 Task: Add Noosa Vanilla Bean Yoghurt to the cart.
Action: Mouse pressed left at (16, 144)
Screenshot: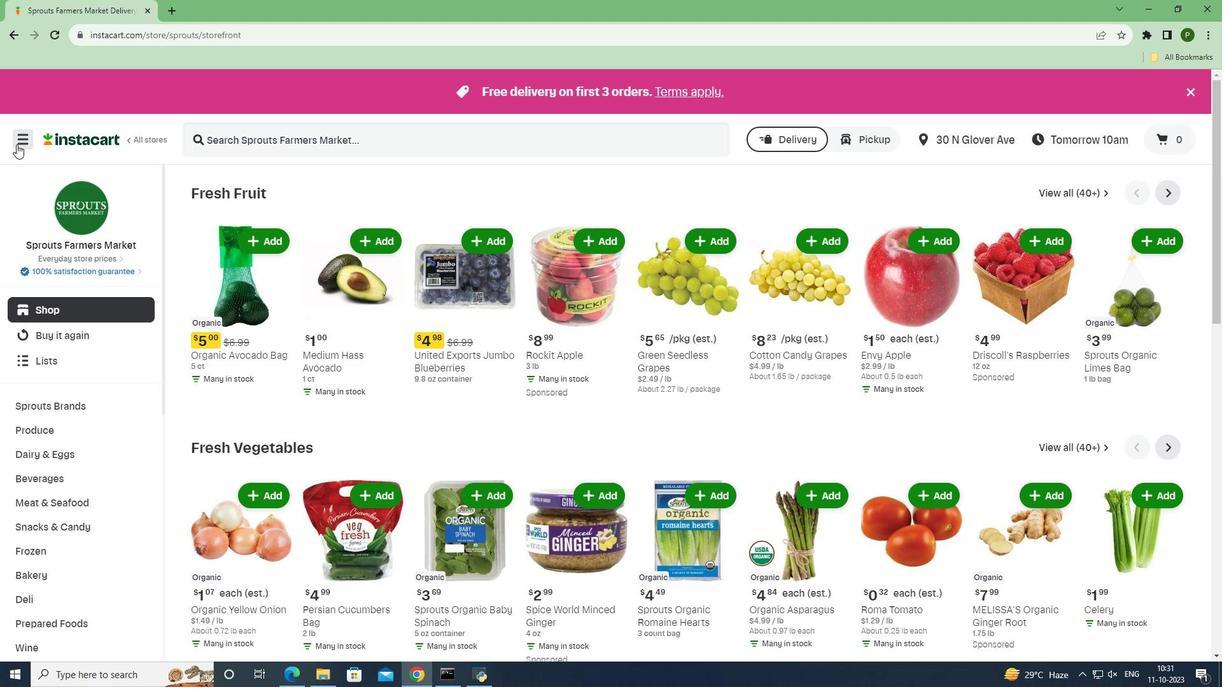 
Action: Mouse moved to (25, 339)
Screenshot: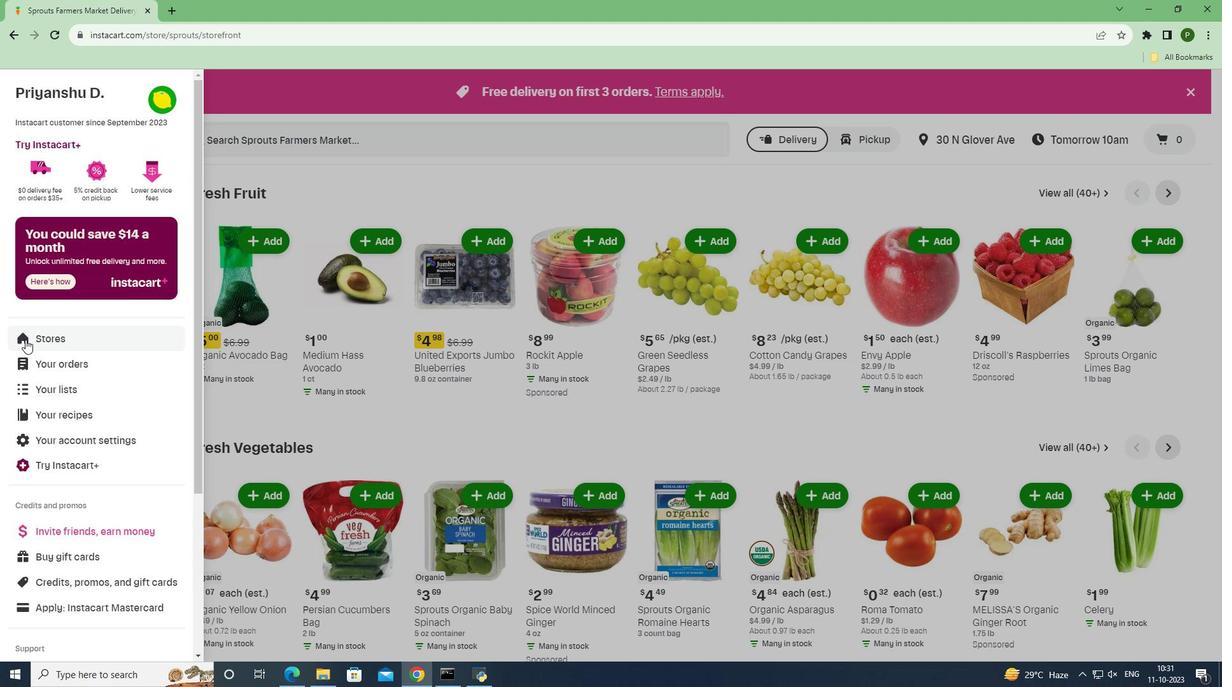 
Action: Mouse pressed left at (25, 339)
Screenshot: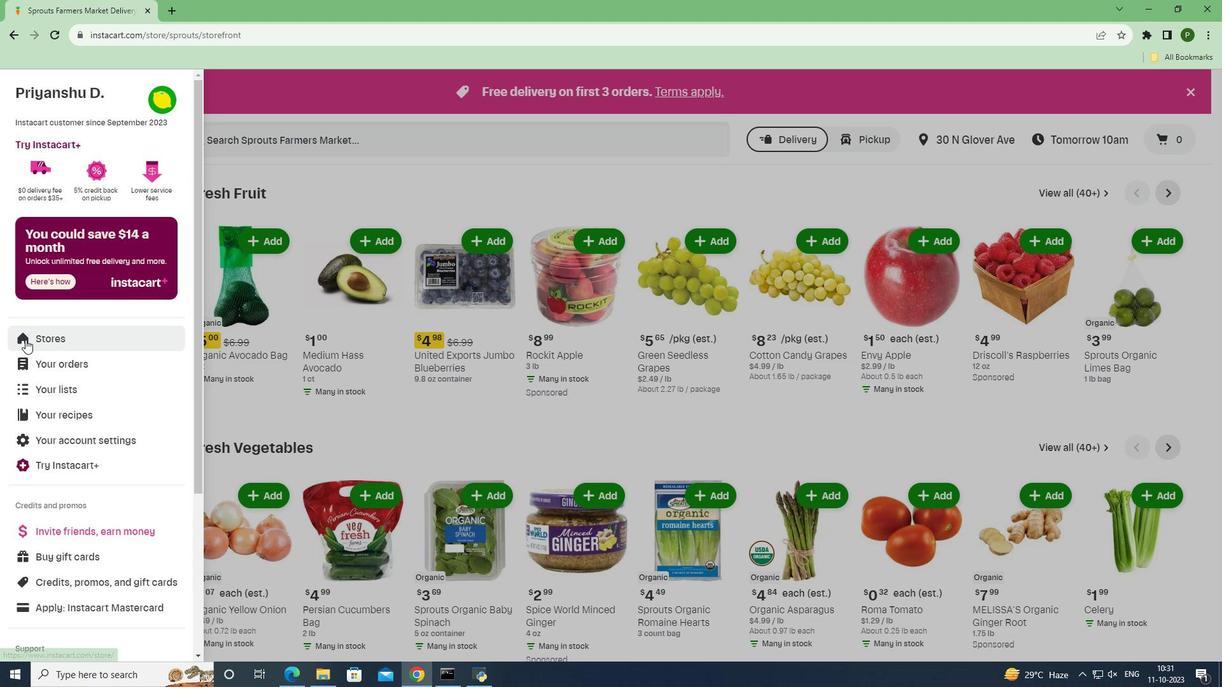 
Action: Mouse moved to (282, 145)
Screenshot: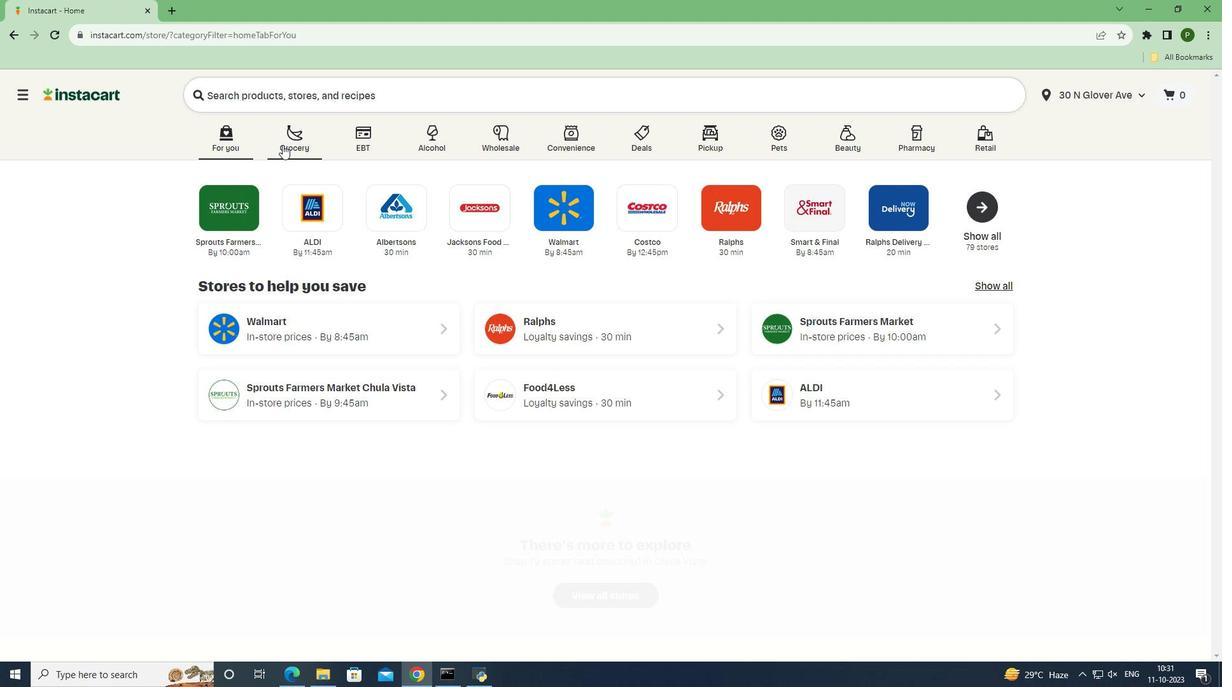 
Action: Mouse pressed left at (282, 145)
Screenshot: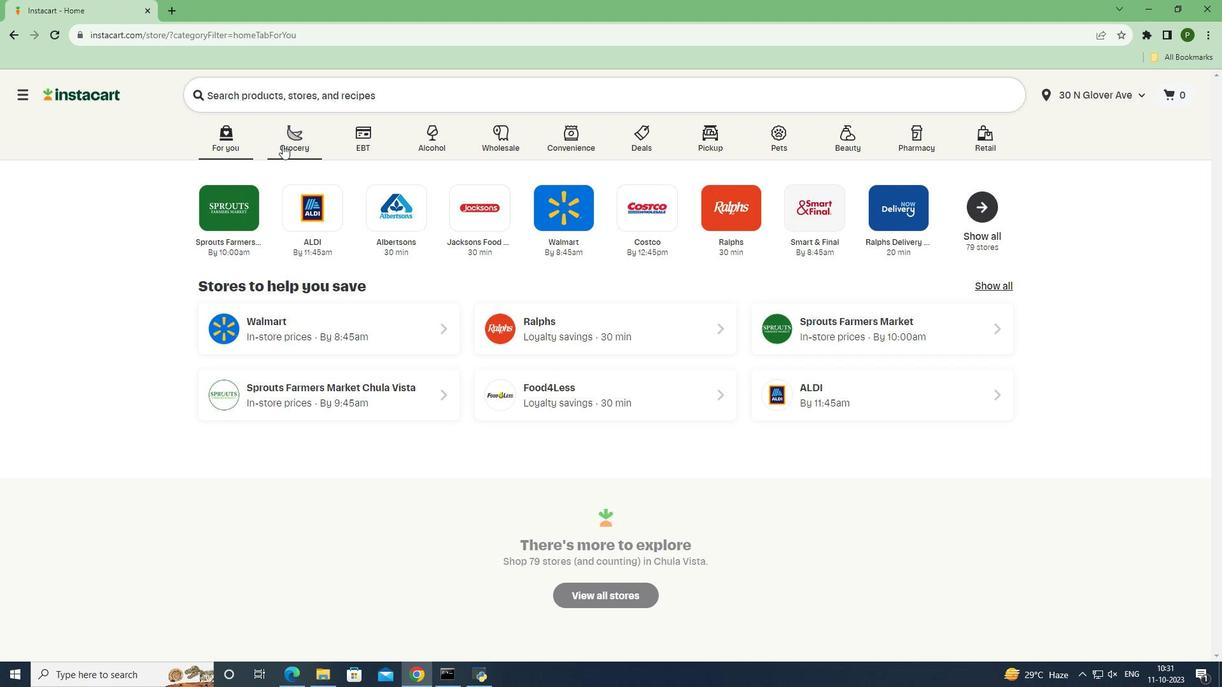 
Action: Mouse moved to (485, 290)
Screenshot: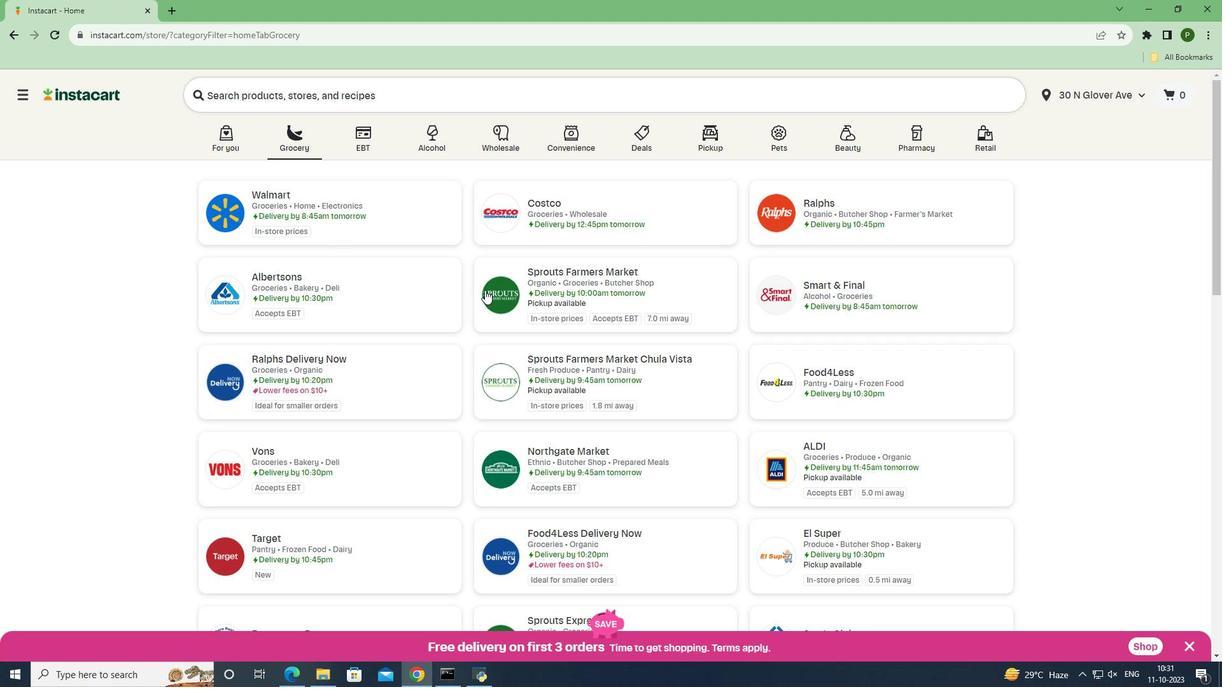 
Action: Mouse pressed left at (485, 290)
Screenshot: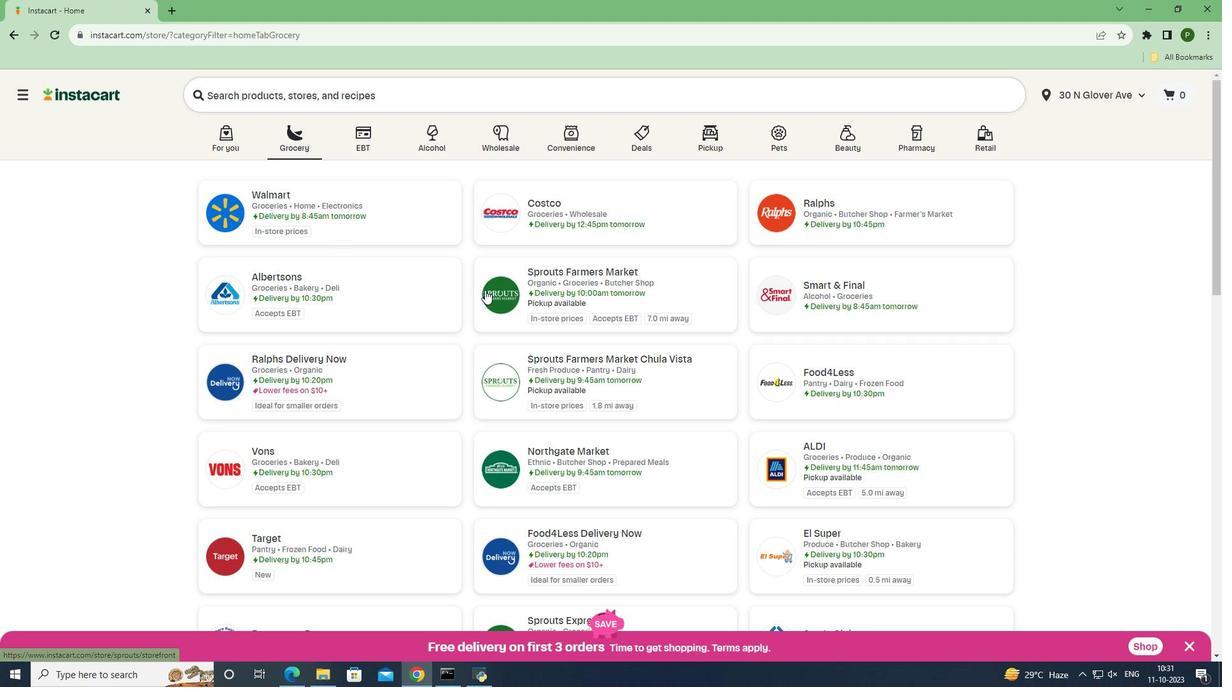 
Action: Mouse moved to (87, 460)
Screenshot: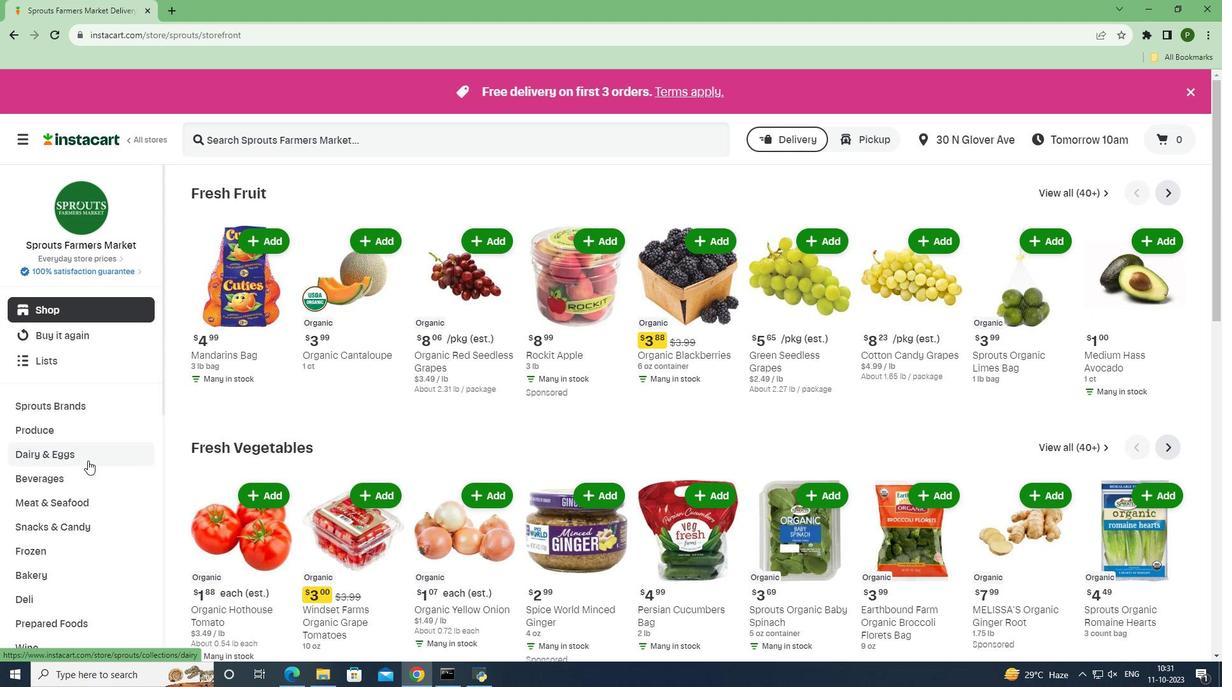 
Action: Mouse pressed left at (87, 460)
Screenshot: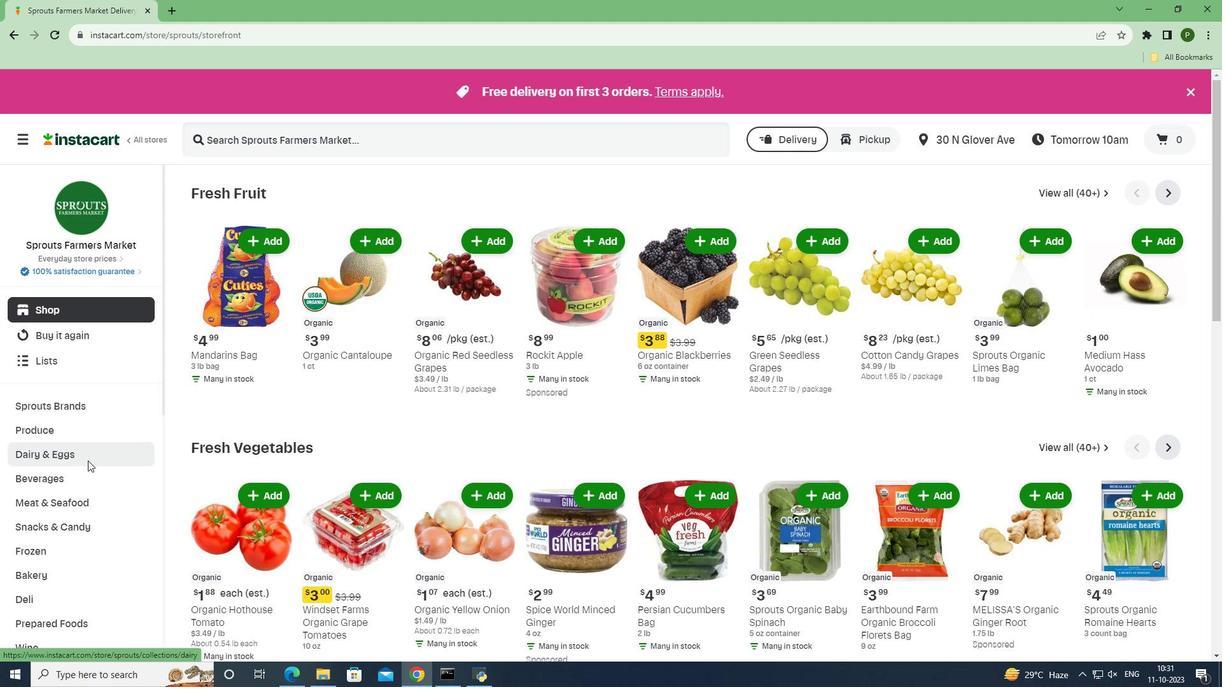 
Action: Mouse moved to (73, 551)
Screenshot: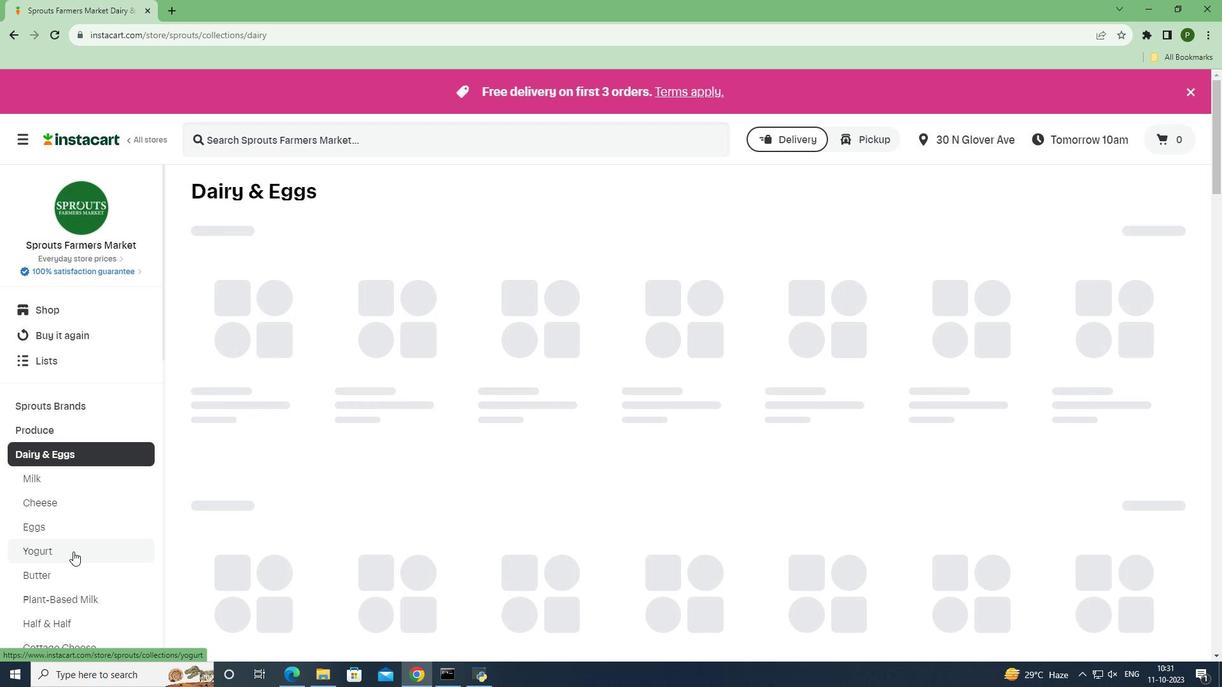 
Action: Mouse pressed left at (73, 551)
Screenshot: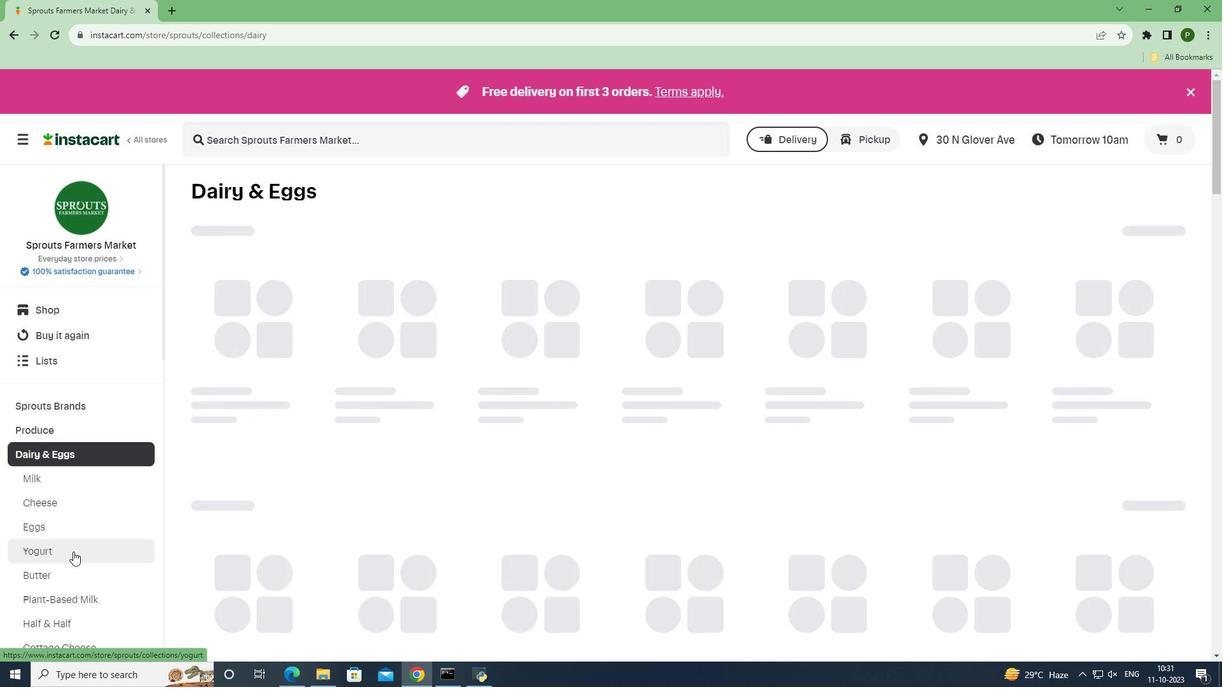 
Action: Mouse moved to (265, 141)
Screenshot: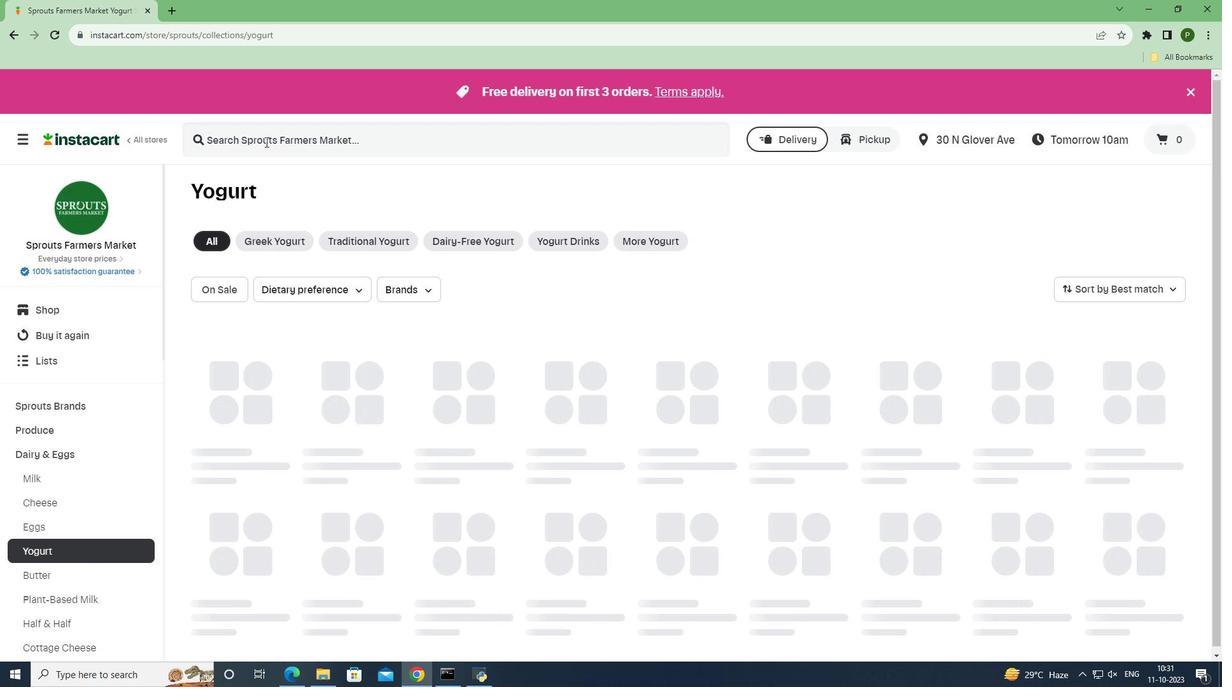 
Action: Mouse pressed left at (265, 141)
Screenshot: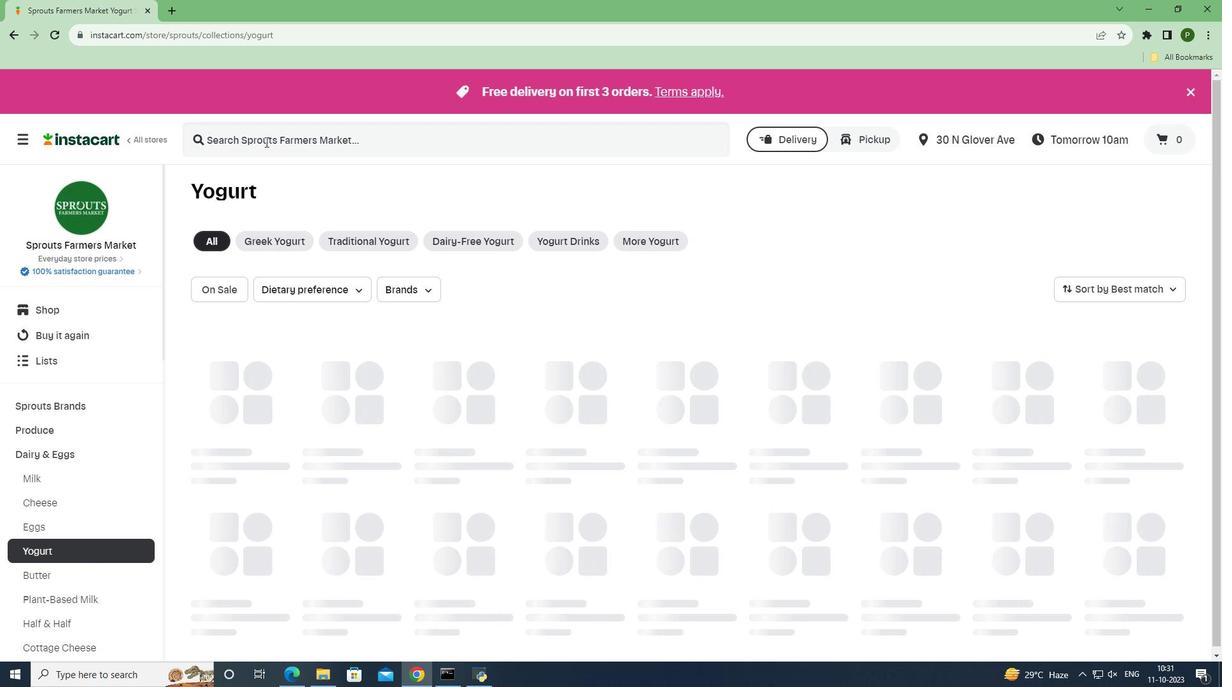 
Action: Key pressed <Key.caps_lock>N<Key.caps_lock>oosa<Key.space><Key.caps_lock>V<Key.caps_lock>anilla<Key.space><Key.caps_lock>B<Key.caps_lock>ean<Key.space><Key.caps_lock>Y<Key.caps_lock>oghurt<Key.space><Key.enter>
Screenshot: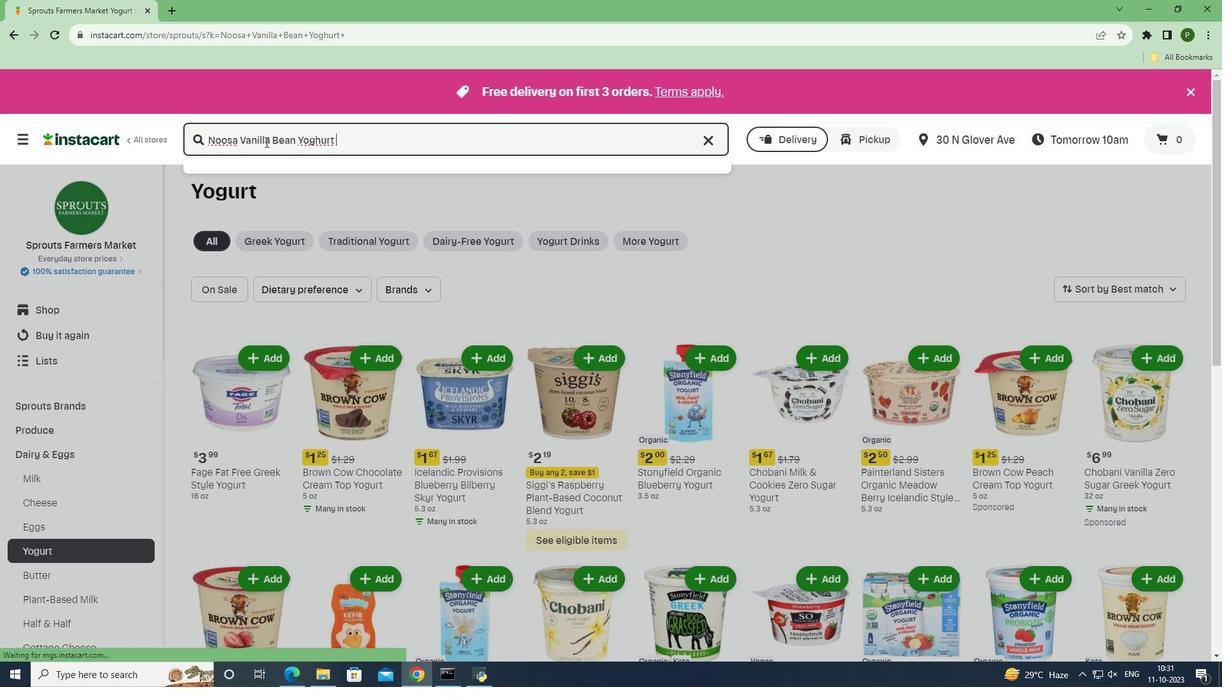 
Action: Mouse moved to (730, 268)
Screenshot: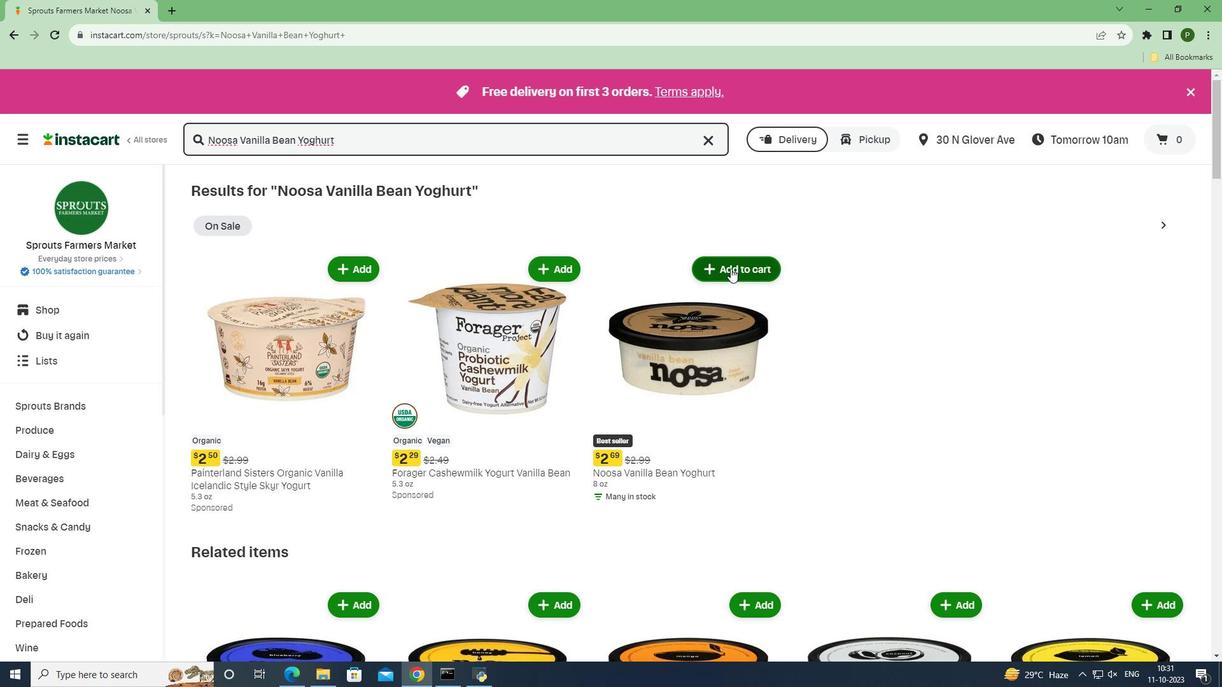 
Action: Mouse pressed left at (730, 268)
Screenshot: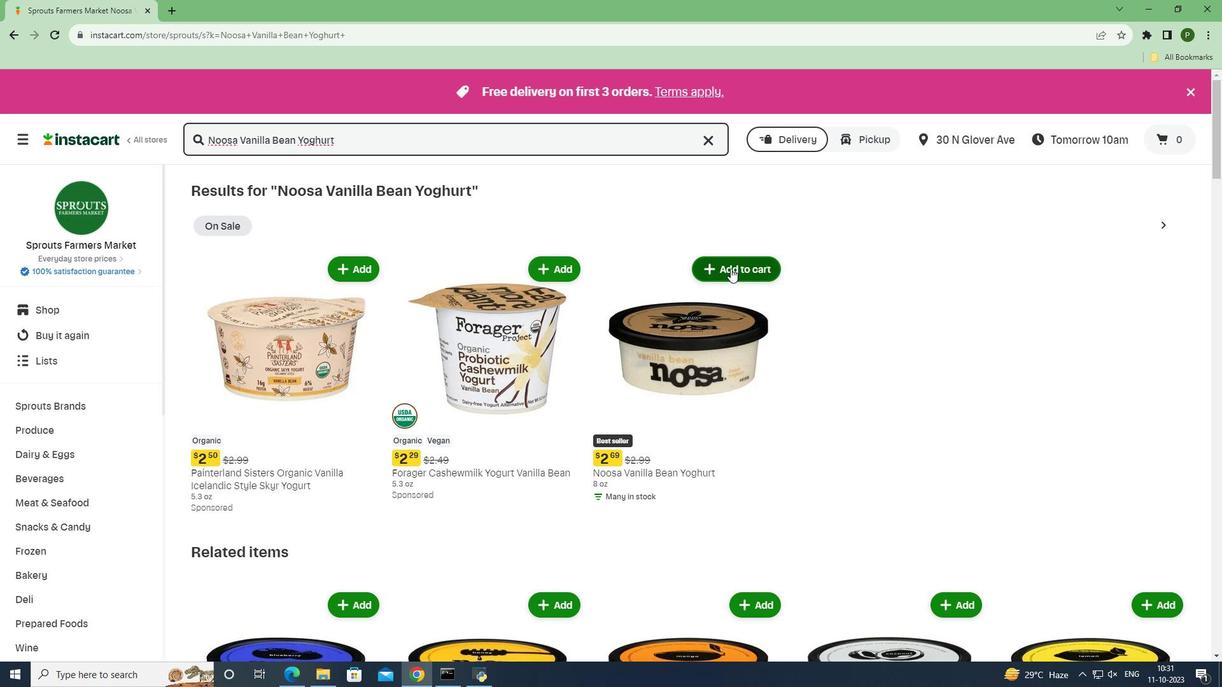 
Action: Mouse moved to (840, 337)
Screenshot: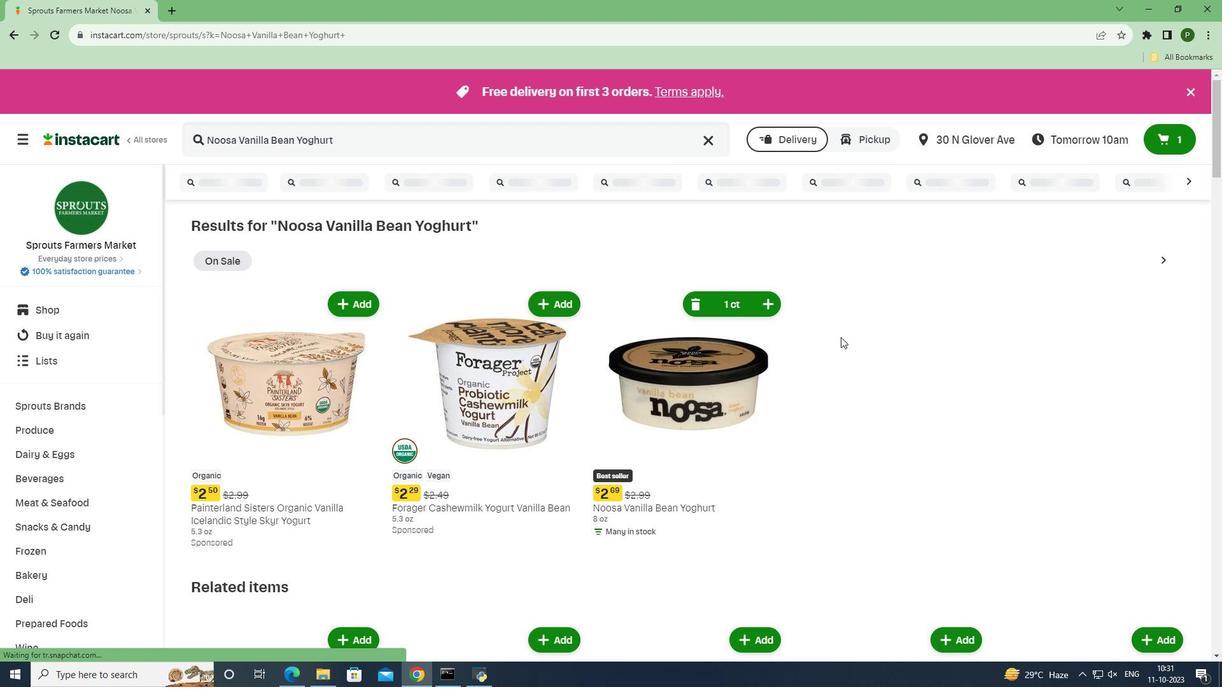 
